 Task: Change  the formatting of the data to Which is Greater than5, In conditional formating, put the option 'Yellow Fill with Drak Yellow Text'add another formatting option Format As Table, insert the option Brown Table style Dark  3 , change the format of Column Width to 18In the sheet   Elevation Sales review   book
Action: Mouse moved to (261, 148)
Screenshot: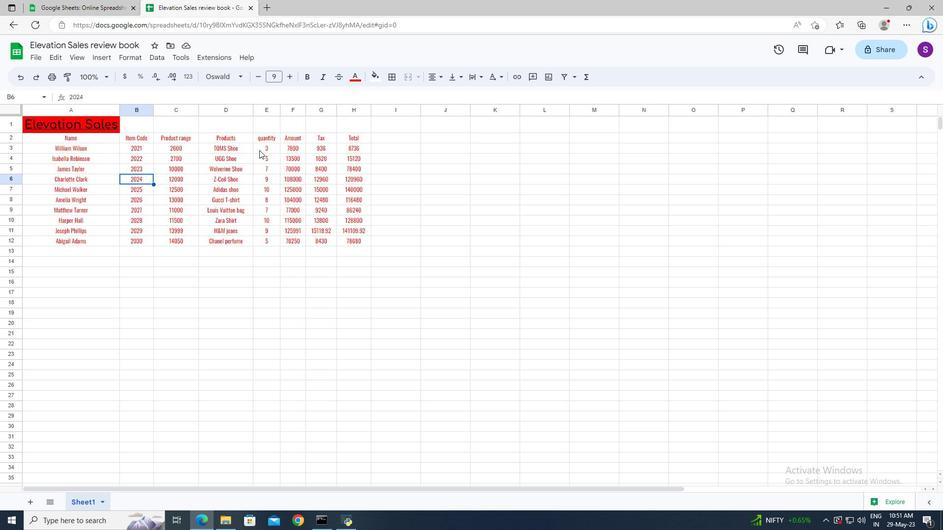 
Action: Mouse pressed left at (261, 148)
Screenshot: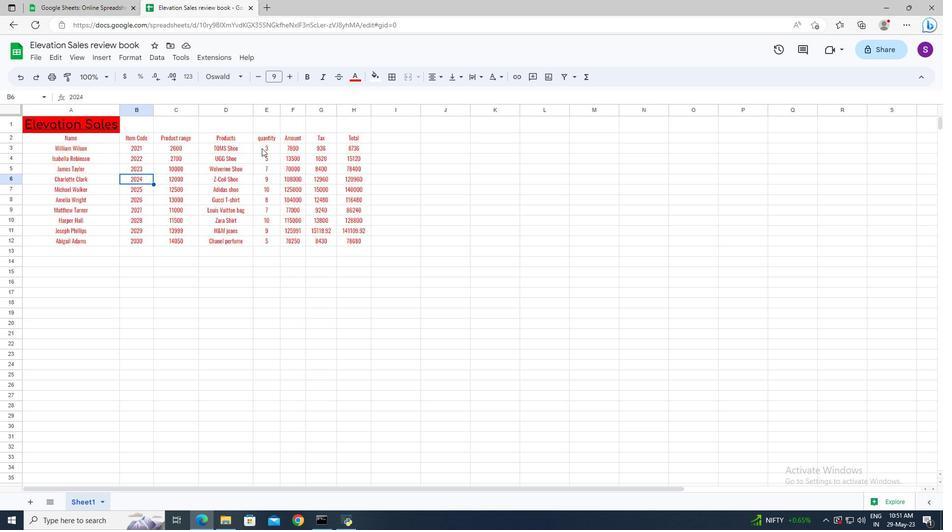 
Action: Mouse moved to (261, 147)
Screenshot: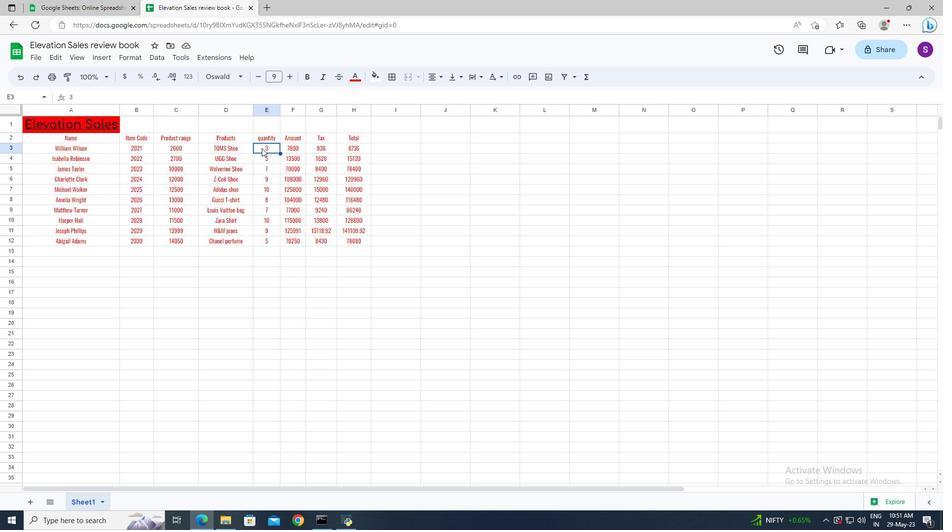 
Action: Key pressed <Key.shift><Key.down>
Screenshot: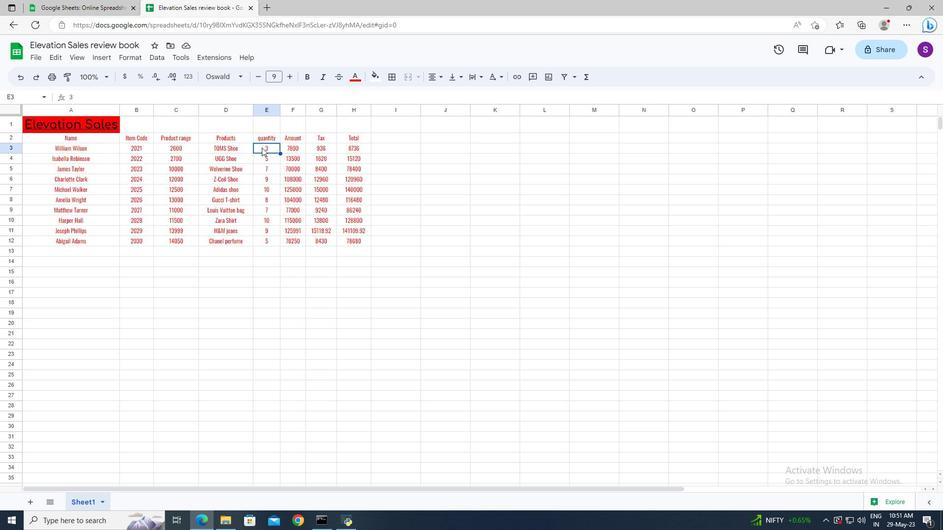 
Action: Mouse moved to (136, 58)
Screenshot: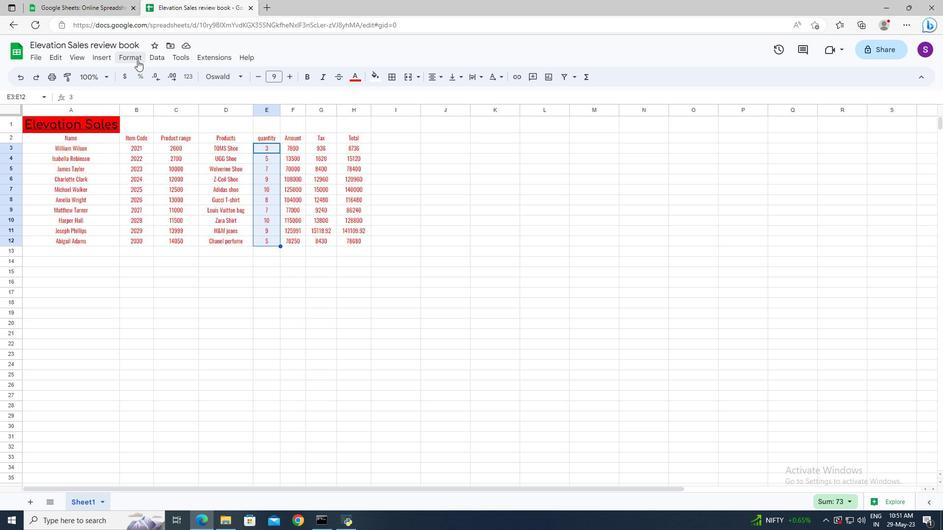 
Action: Mouse pressed left at (136, 58)
Screenshot: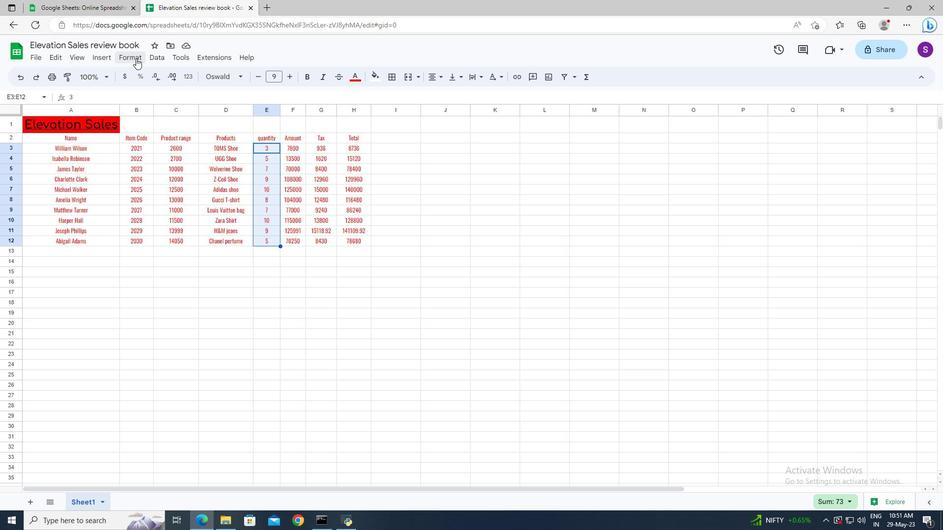 
Action: Mouse moved to (164, 222)
Screenshot: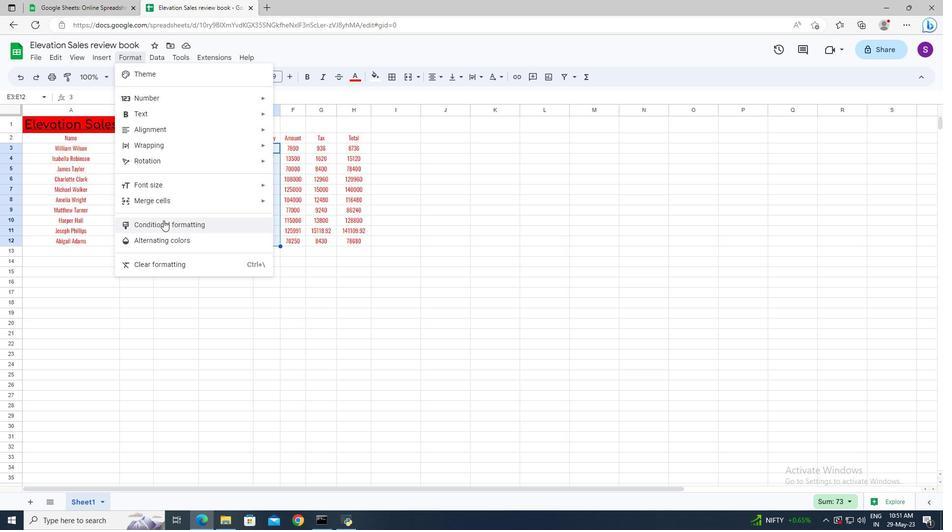 
Action: Mouse pressed left at (164, 222)
Screenshot: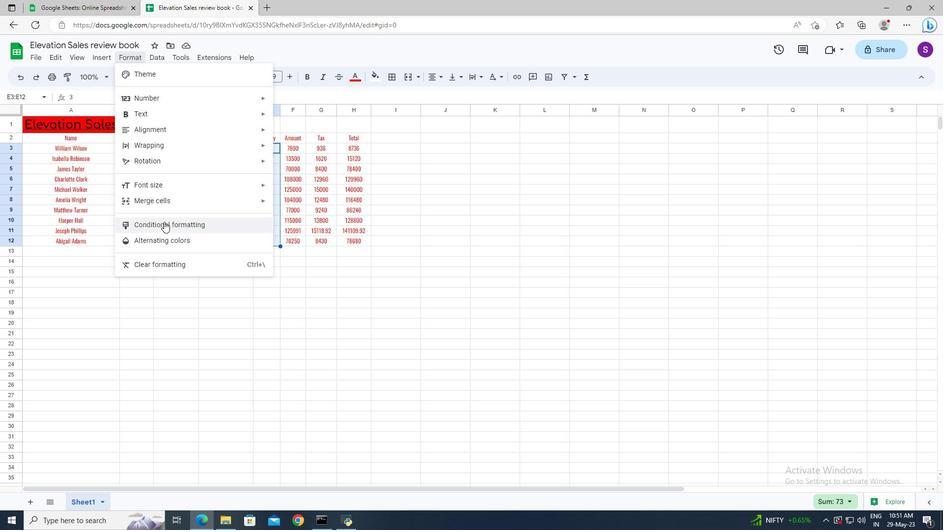 
Action: Mouse moved to (817, 212)
Screenshot: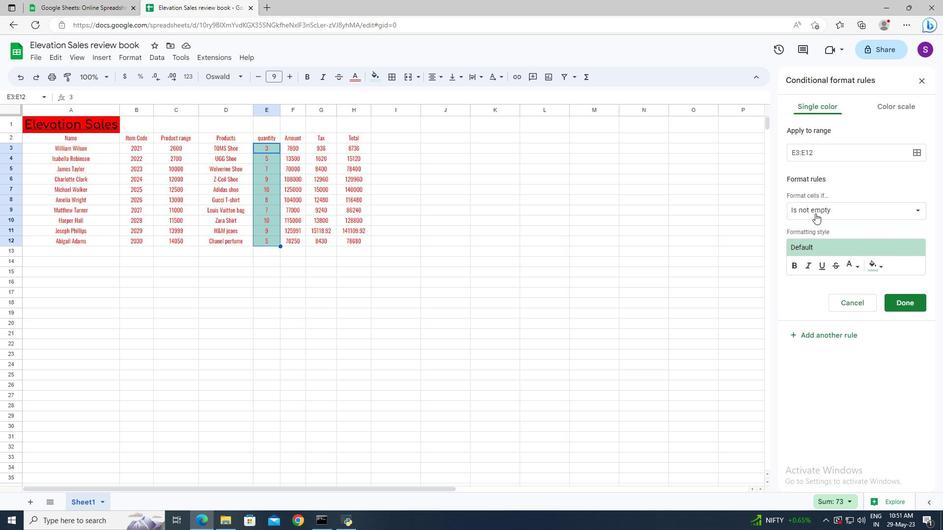 
Action: Mouse pressed left at (817, 212)
Screenshot: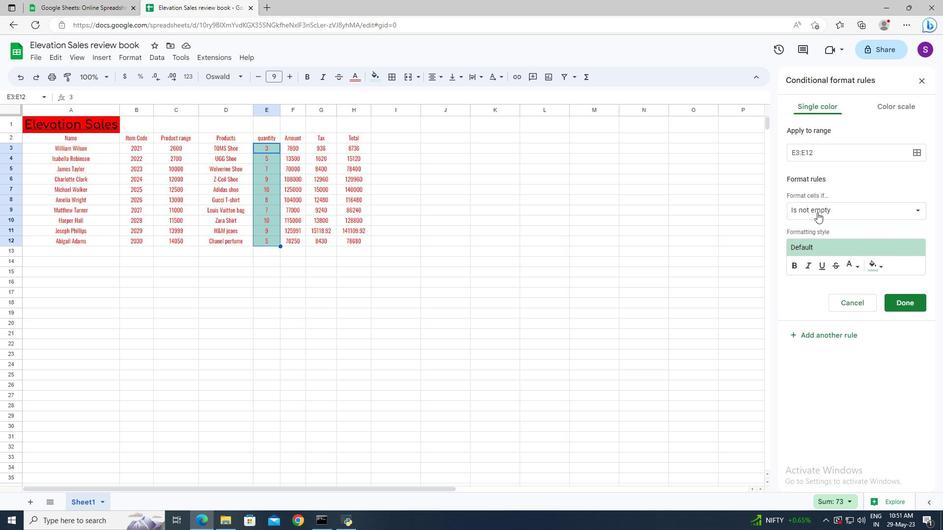 
Action: Mouse moved to (835, 367)
Screenshot: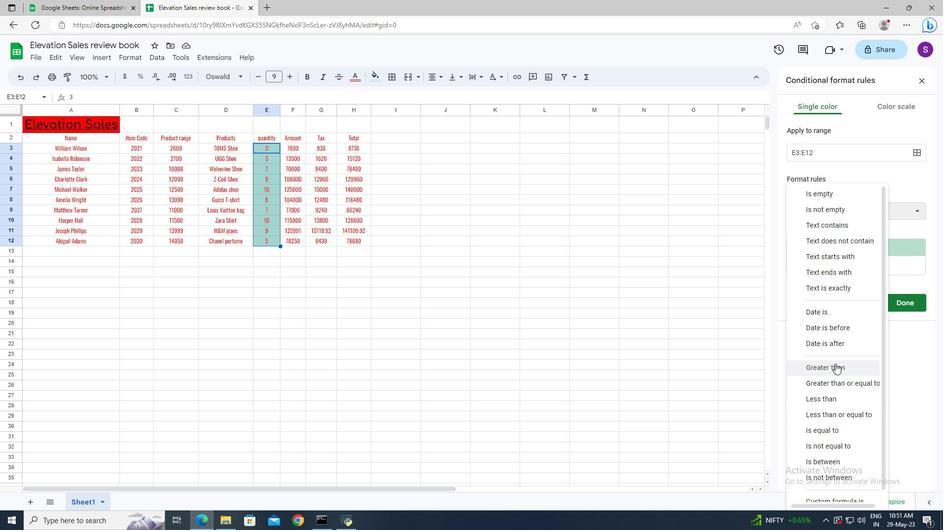 
Action: Mouse pressed left at (835, 367)
Screenshot: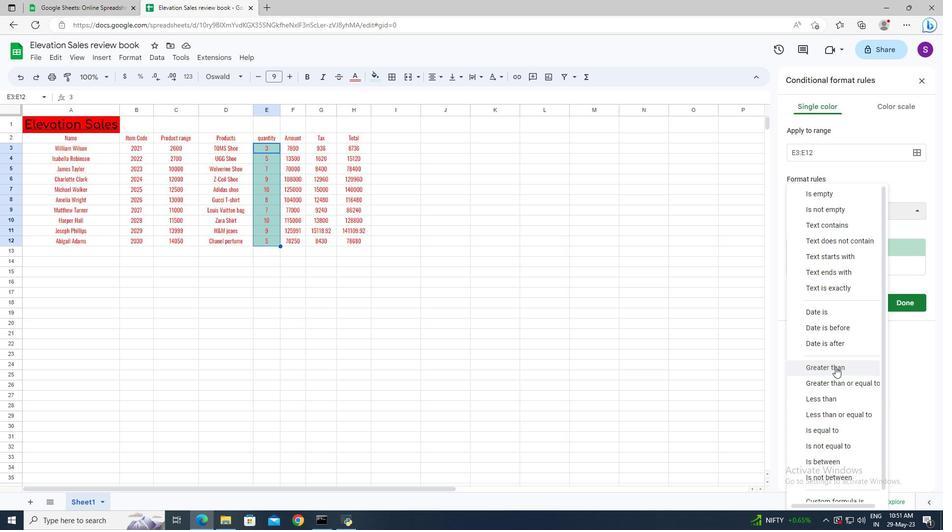 
Action: Mouse moved to (831, 238)
Screenshot: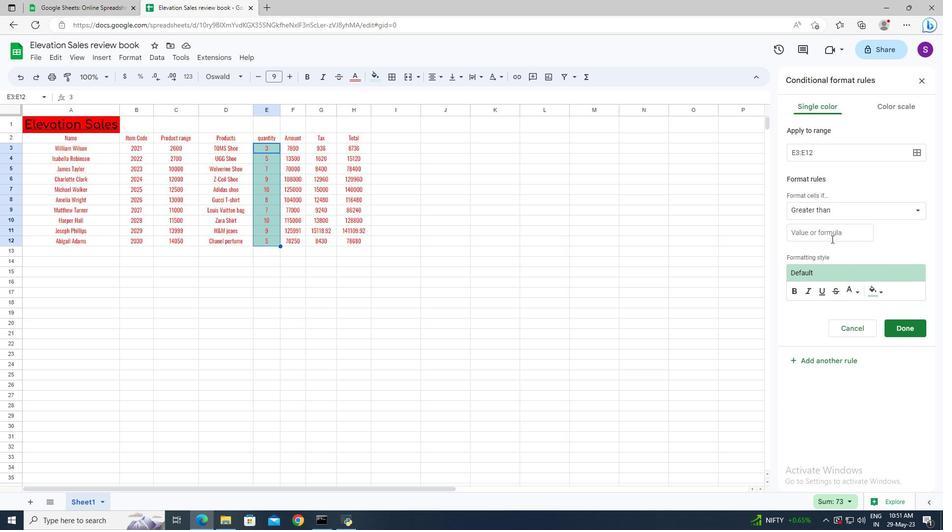 
Action: Mouse pressed left at (831, 238)
Screenshot: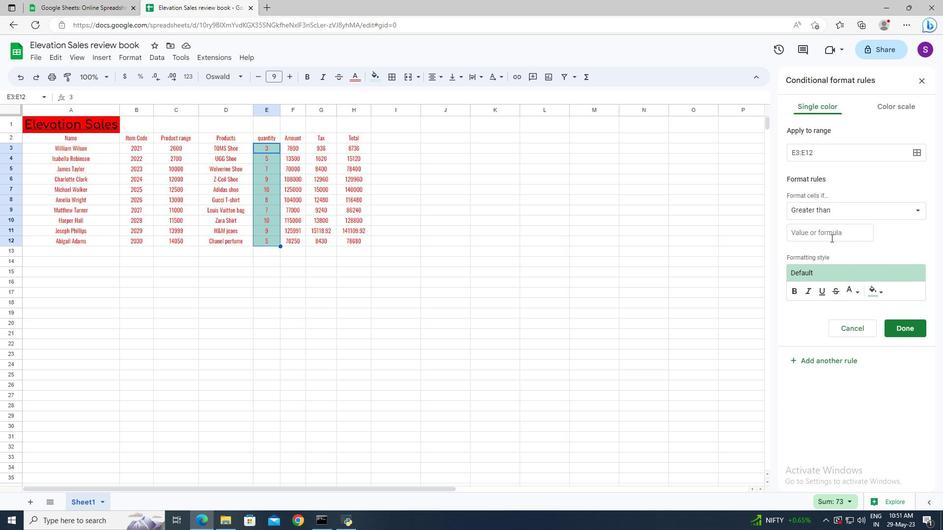 
Action: Key pressed 5
Screenshot: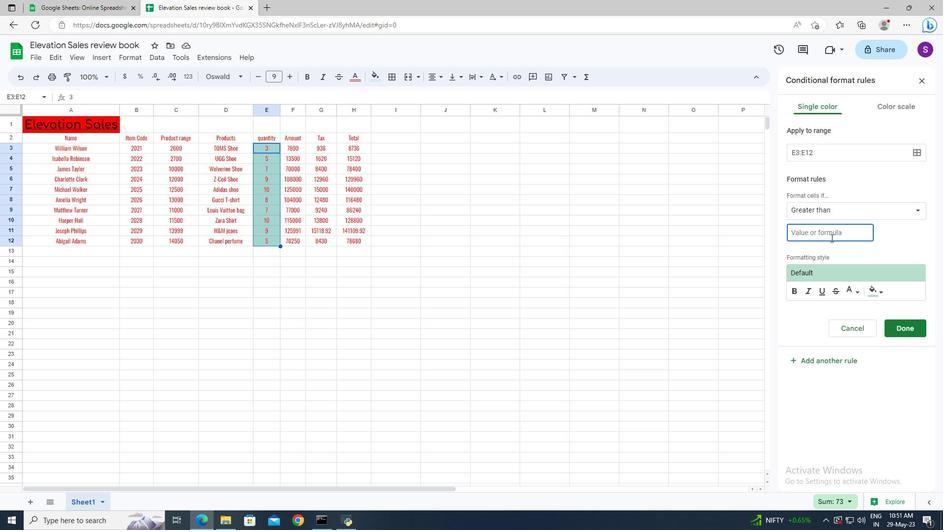 
Action: Mouse moved to (855, 290)
Screenshot: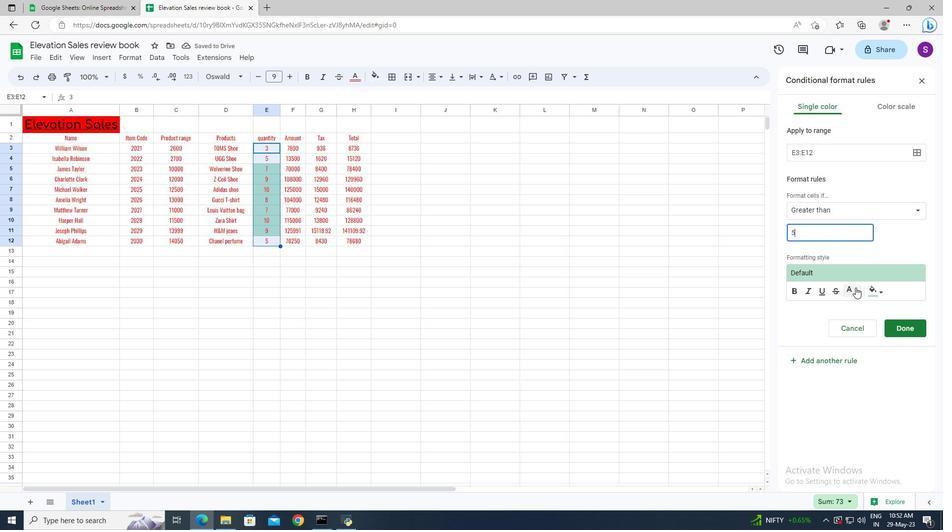 
Action: Mouse pressed left at (855, 290)
Screenshot: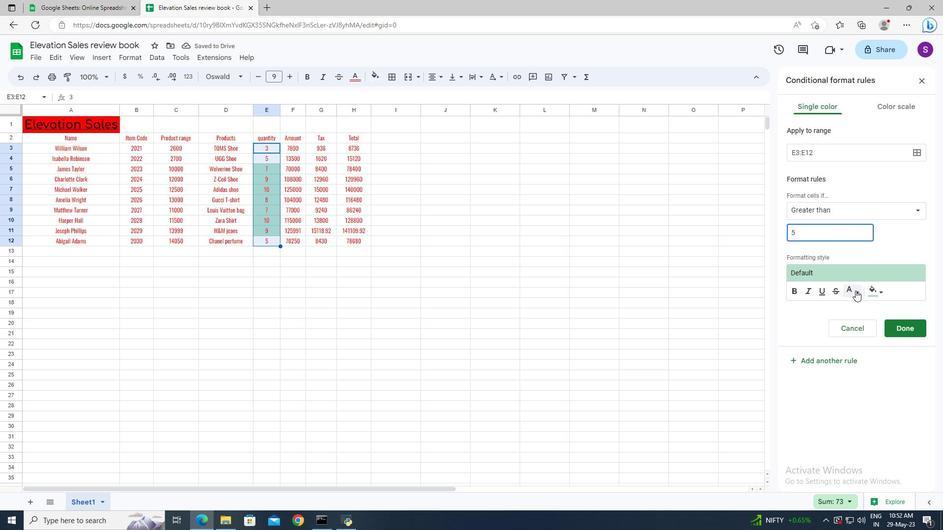 
Action: Mouse moved to (785, 335)
Screenshot: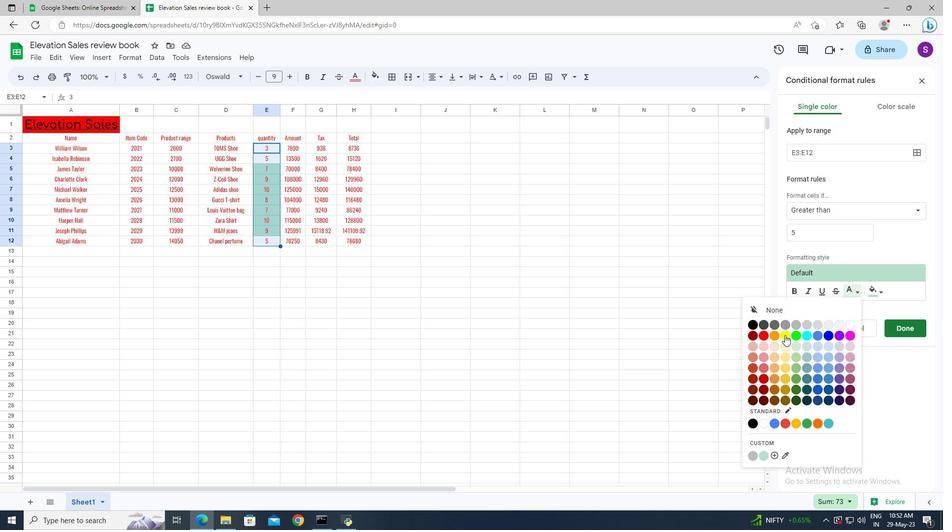 
Action: Mouse pressed left at (785, 335)
Screenshot: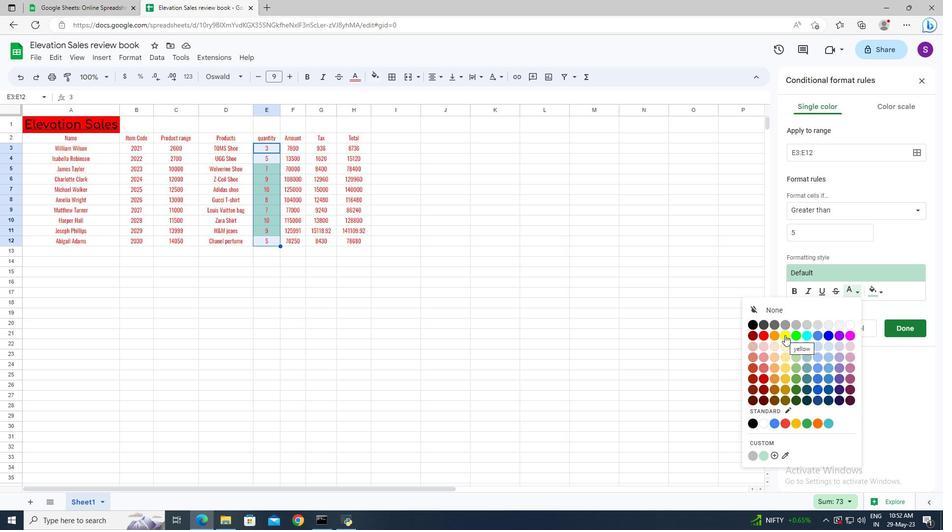 
Action: Mouse moved to (875, 293)
Screenshot: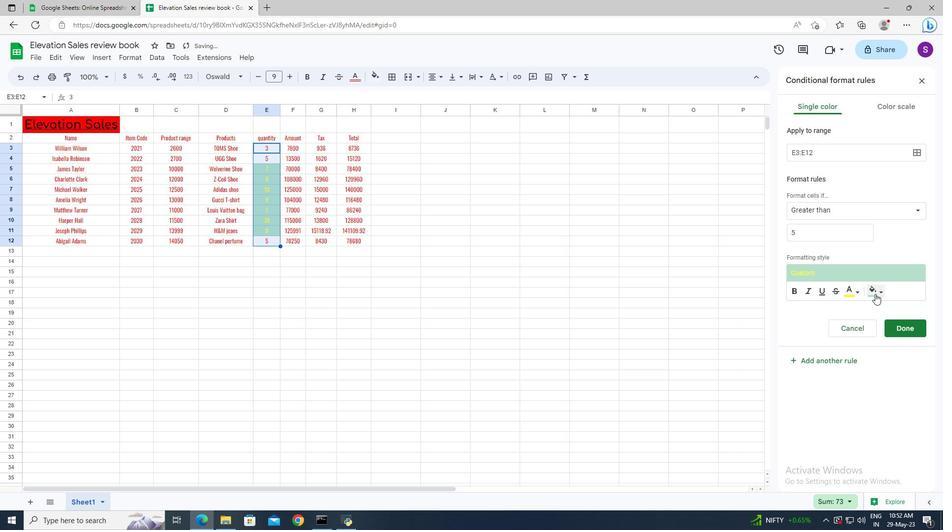 
Action: Mouse pressed left at (875, 293)
Screenshot: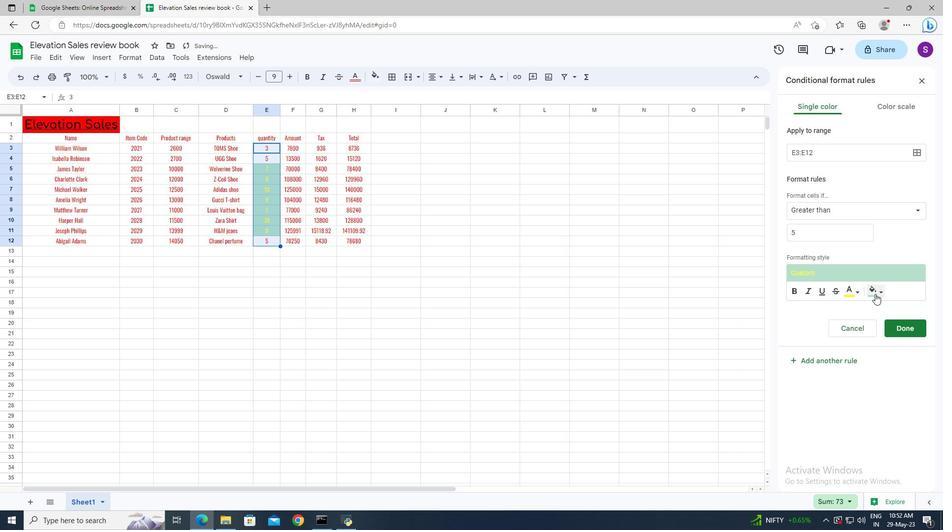 
Action: Mouse moved to (808, 392)
Screenshot: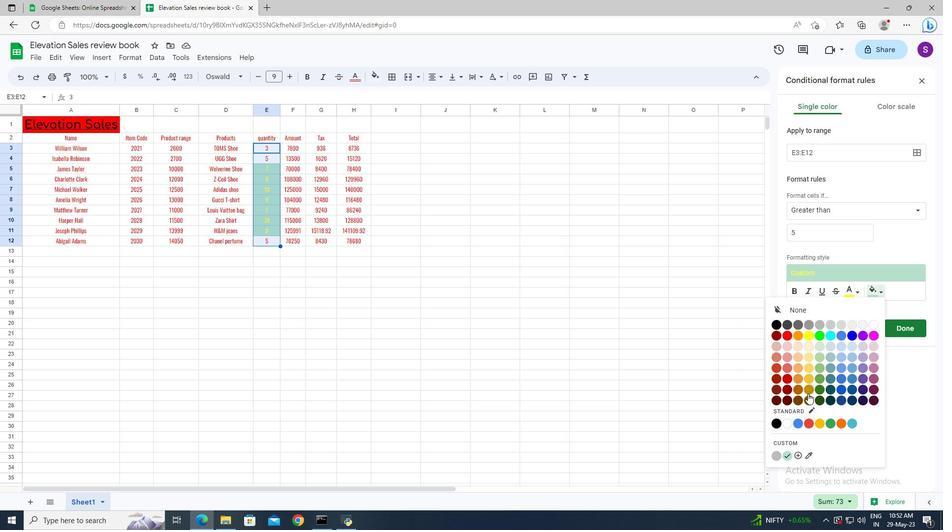 
Action: Mouse pressed left at (808, 392)
Screenshot: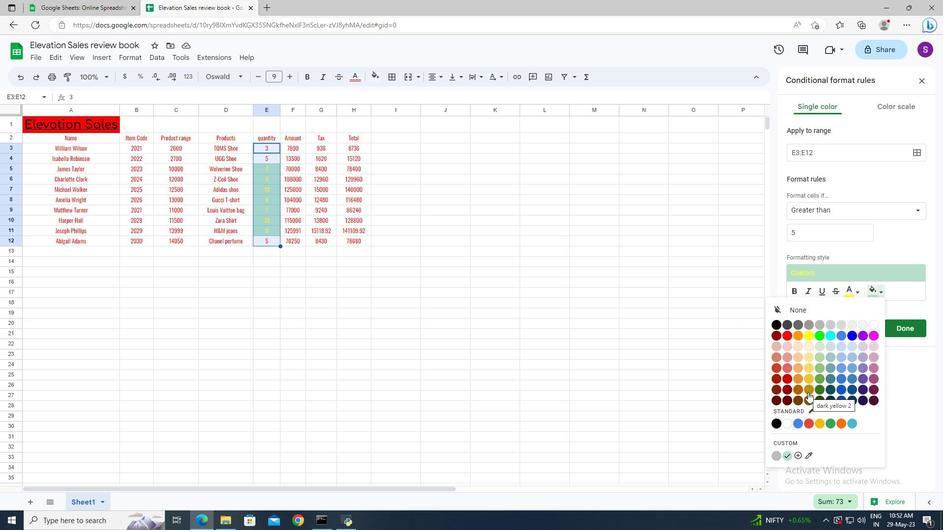 
Action: Mouse moved to (907, 333)
Screenshot: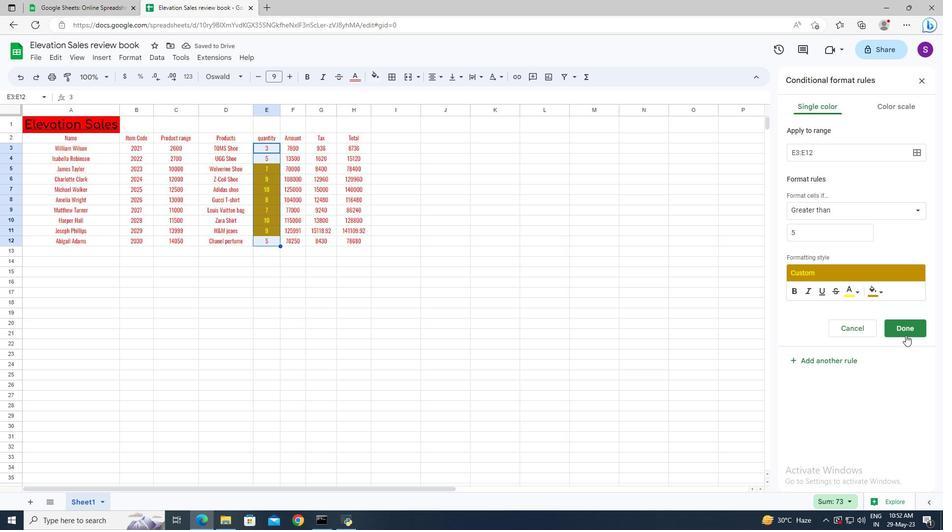 
Action: Mouse pressed left at (907, 333)
Screenshot: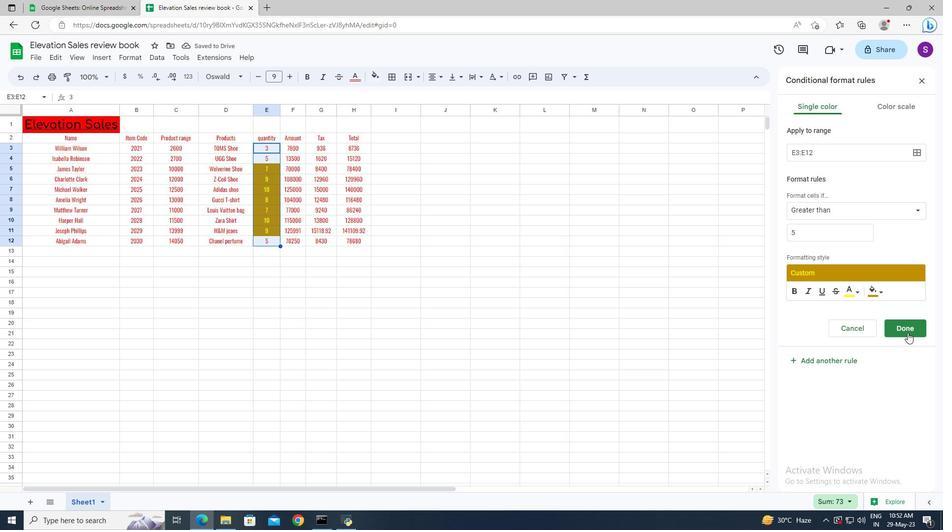 
Action: Mouse moved to (112, 140)
Screenshot: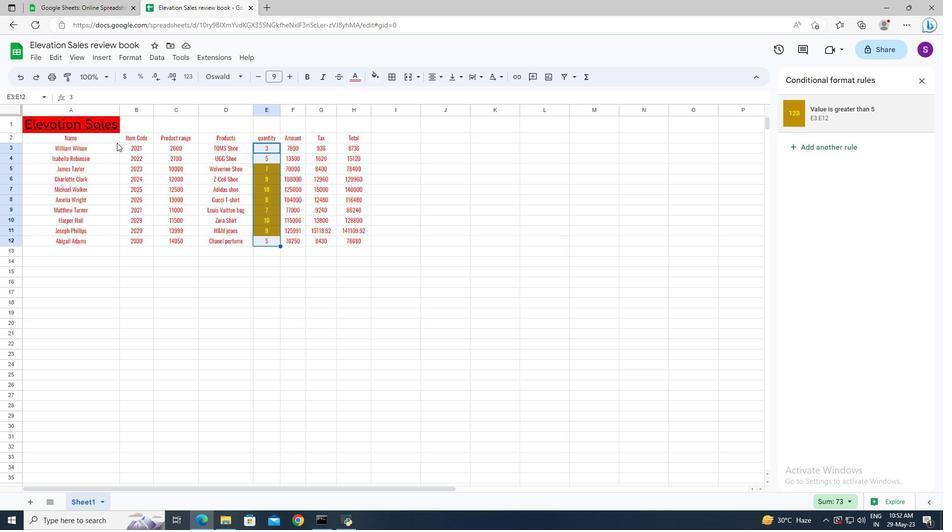 
Action: Mouse pressed left at (112, 140)
Screenshot: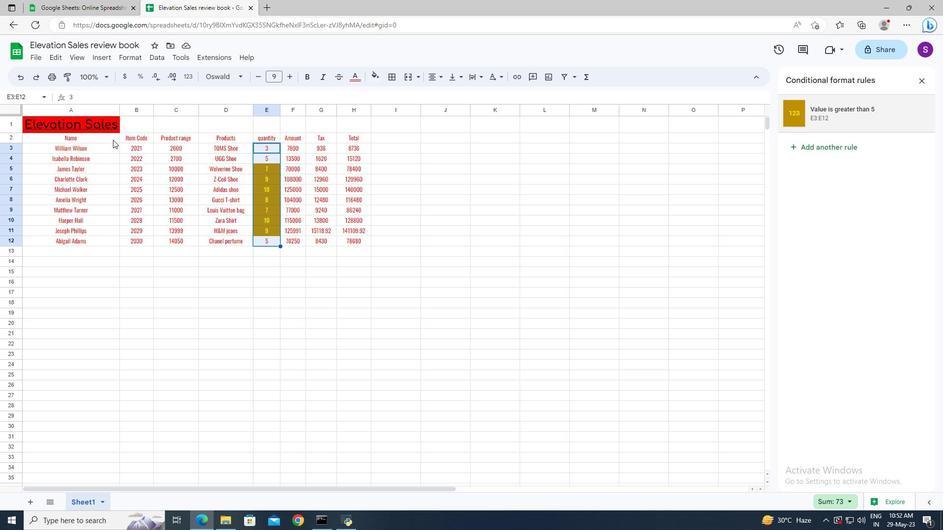 
Action: Key pressed <Key.shift><Key.down><Key.right>
Screenshot: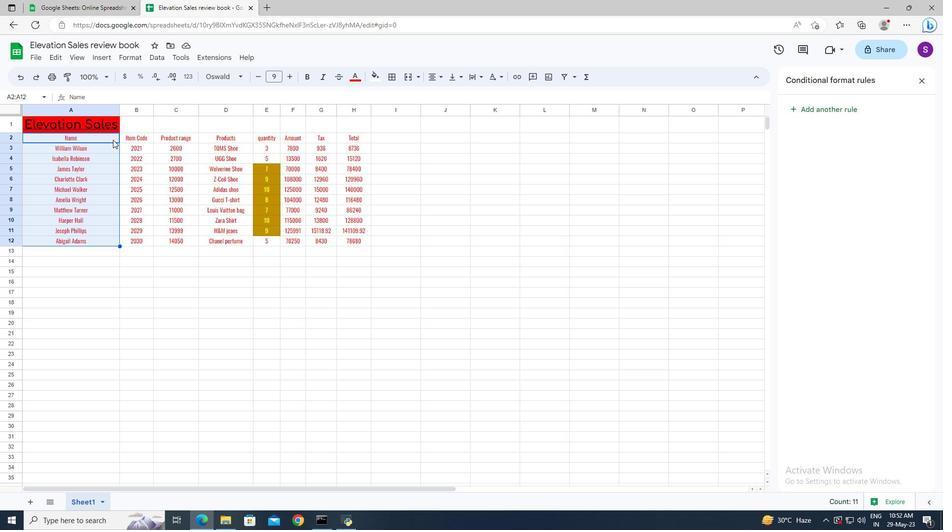 
Action: Mouse moved to (133, 59)
Screenshot: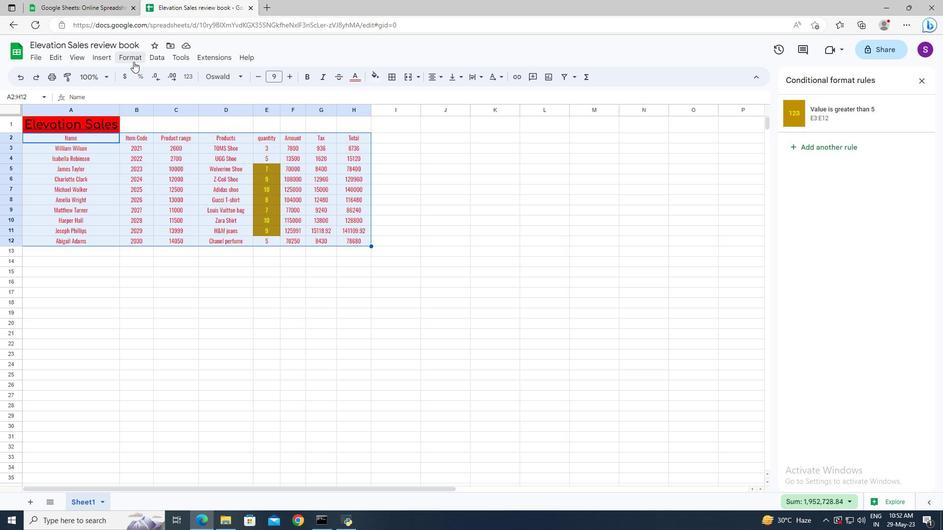 
Action: Mouse pressed left at (133, 59)
Screenshot: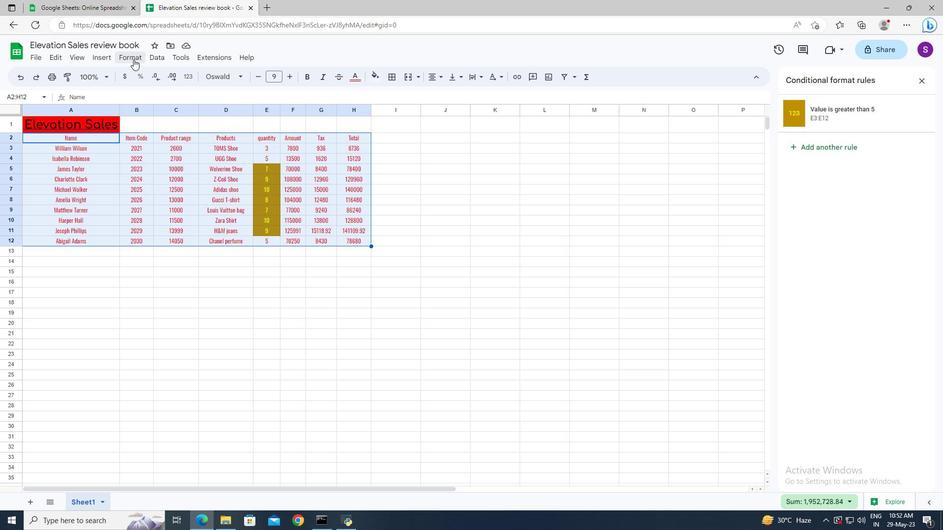 
Action: Mouse moved to (151, 241)
Screenshot: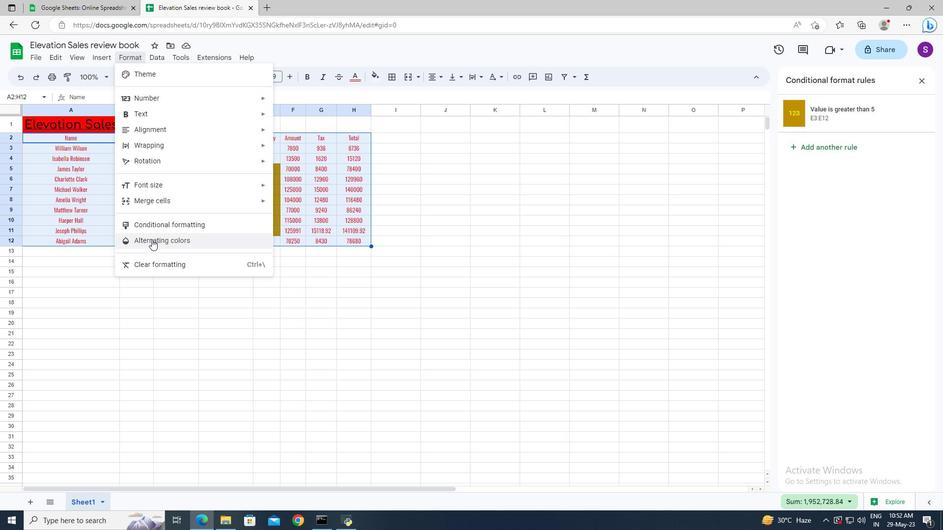 
Action: Mouse pressed left at (151, 241)
Screenshot: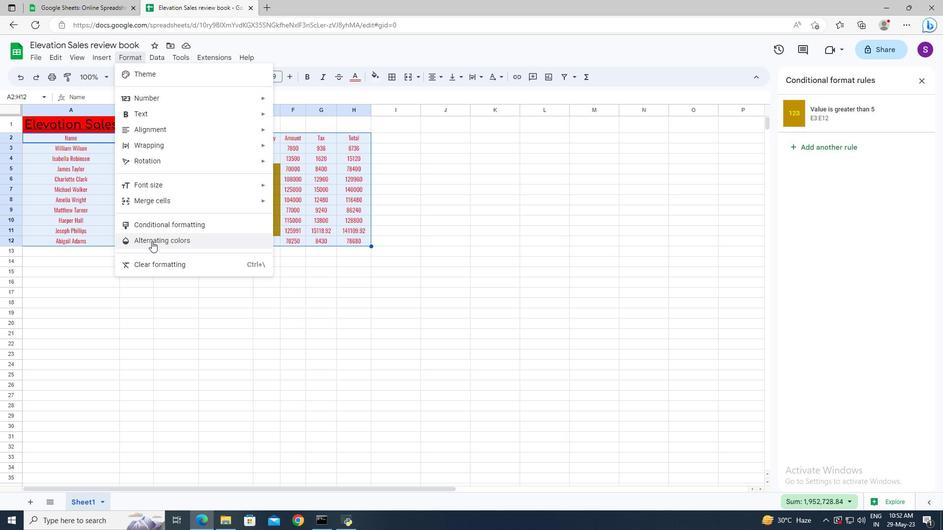 
Action: Mouse moved to (836, 227)
Screenshot: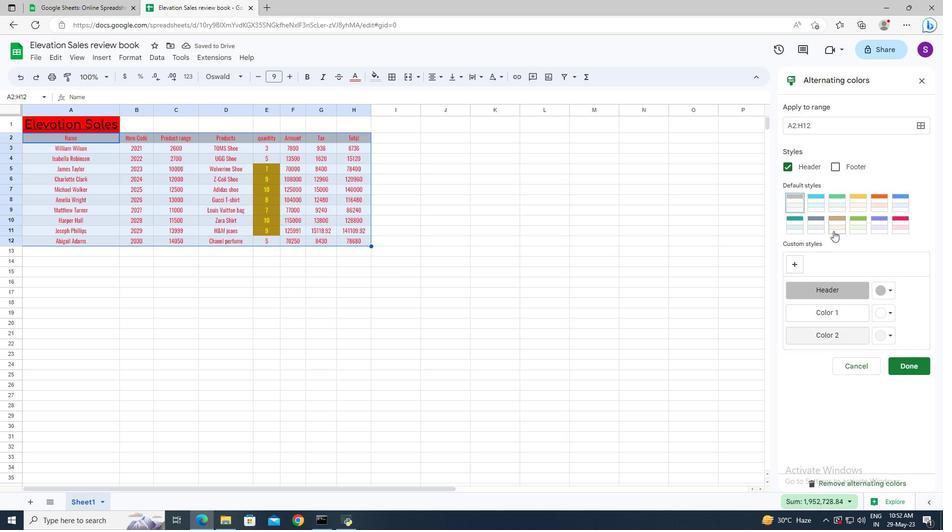 
Action: Mouse pressed left at (836, 227)
Screenshot: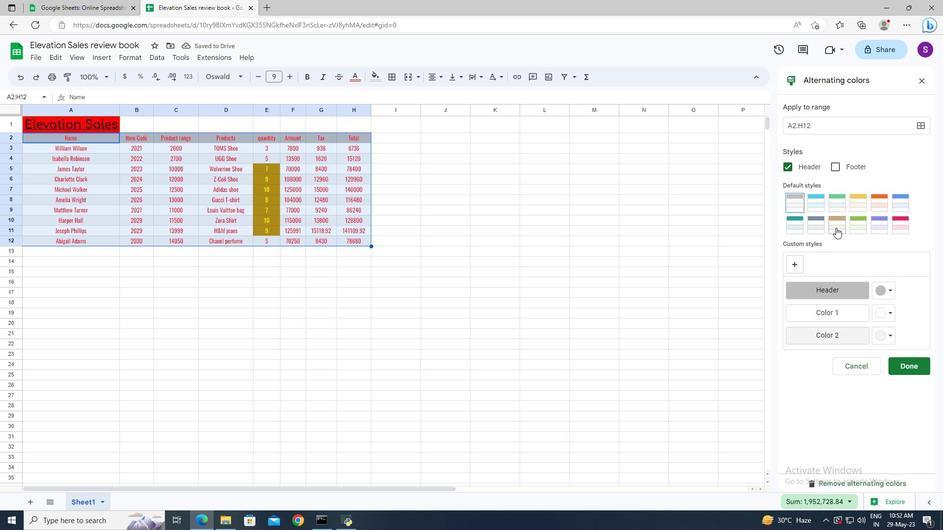 
Action: Mouse moved to (901, 365)
Screenshot: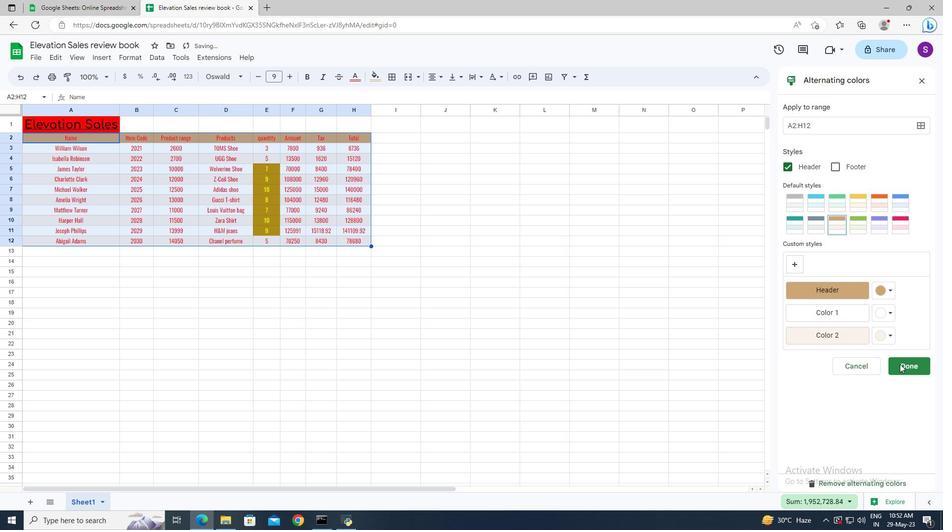 
Action: Mouse pressed left at (901, 365)
Screenshot: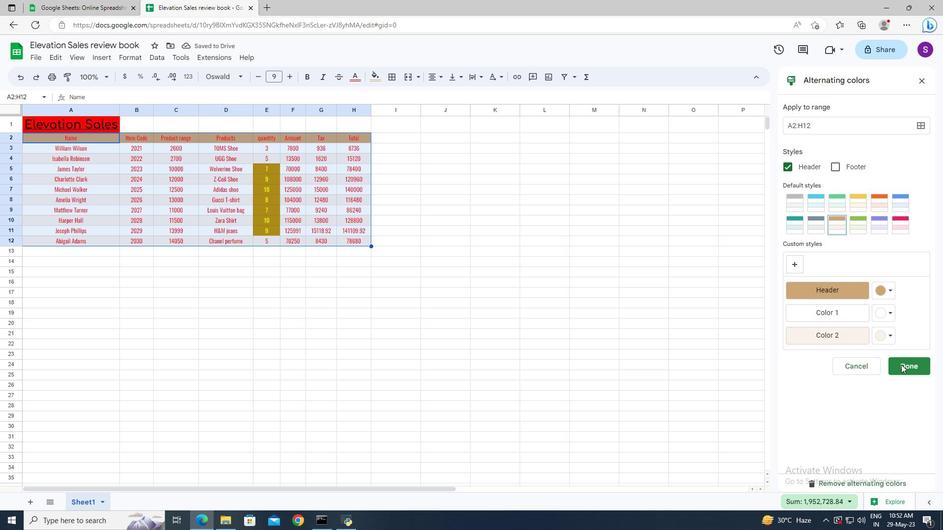 
Action: Mouse moved to (921, 82)
Screenshot: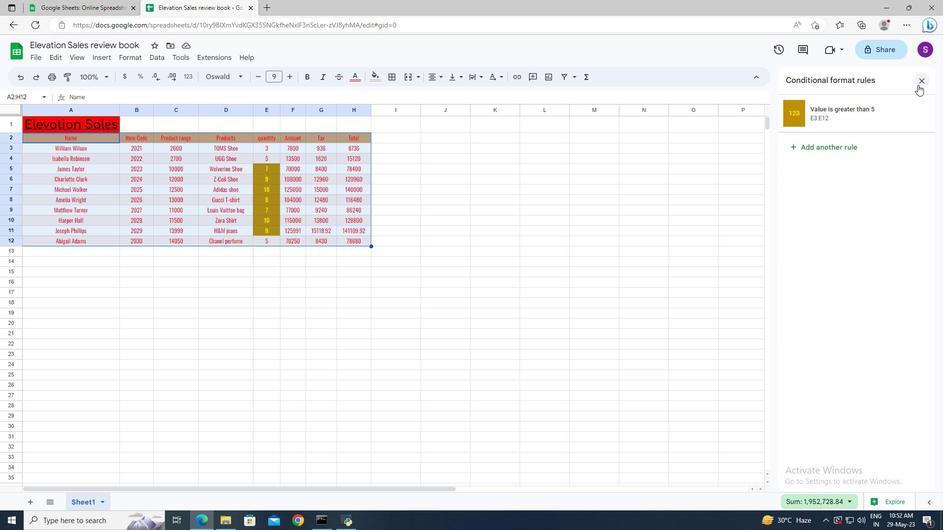 
Action: Mouse pressed left at (921, 82)
Screenshot: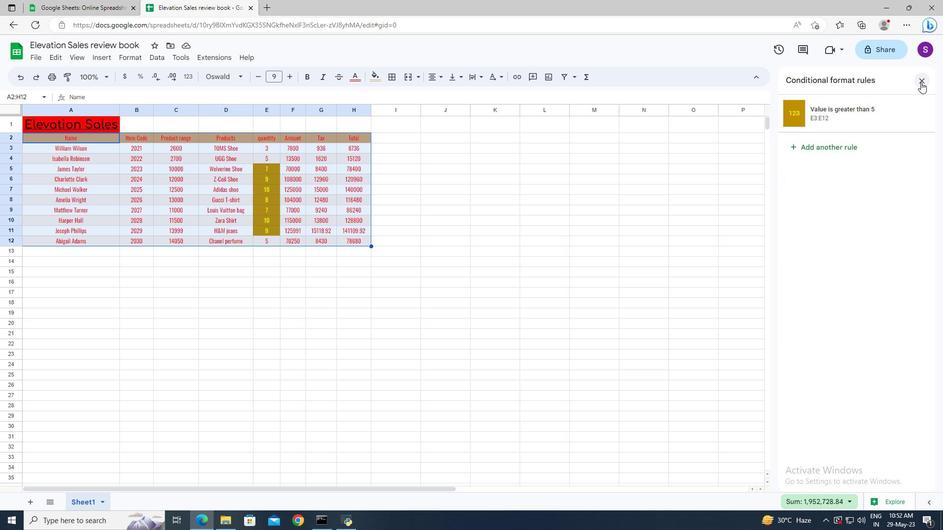 
Action: Mouse moved to (119, 109)
Screenshot: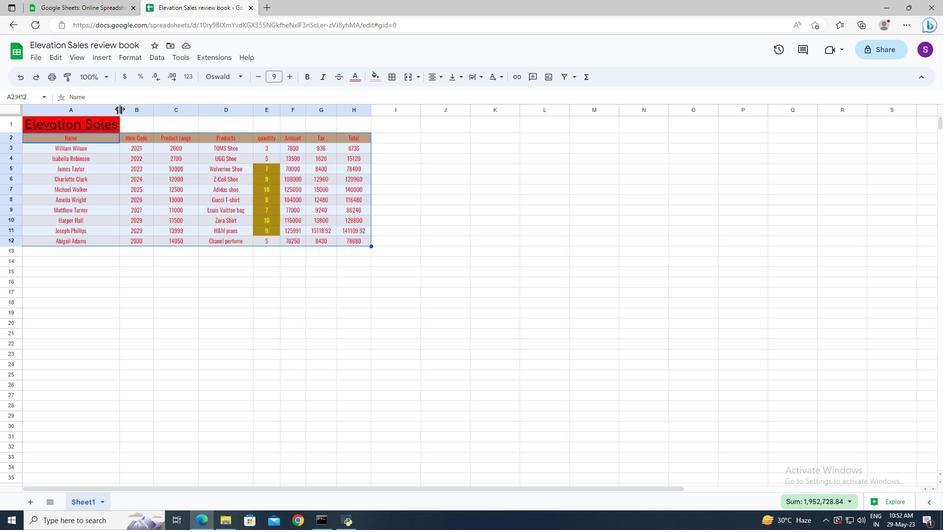 
Action: Mouse pressed right at (119, 109)
Screenshot: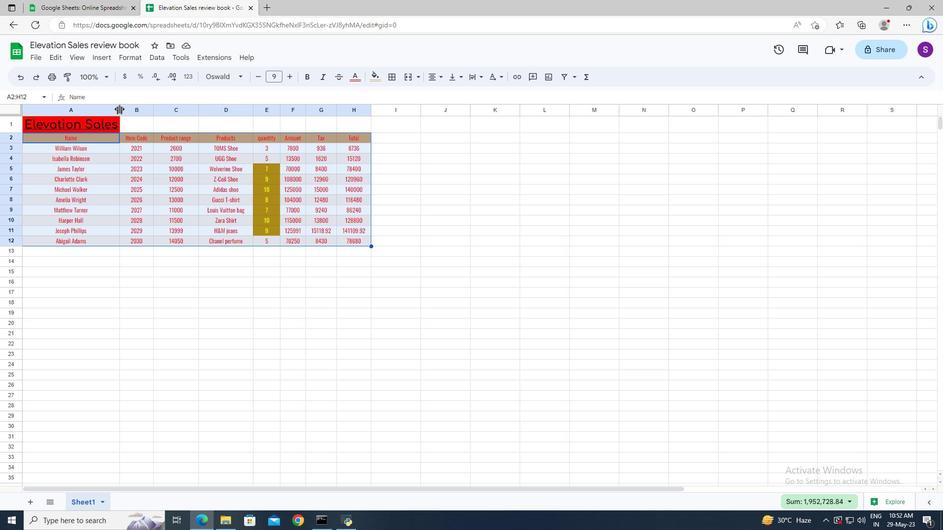 
Action: Mouse moved to (89, 128)
Screenshot: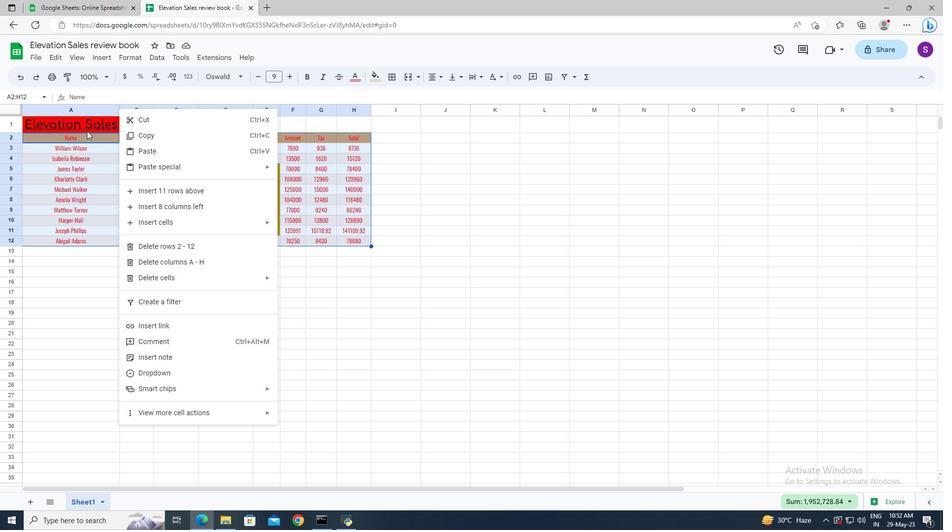
Action: Mouse pressed left at (89, 128)
Screenshot: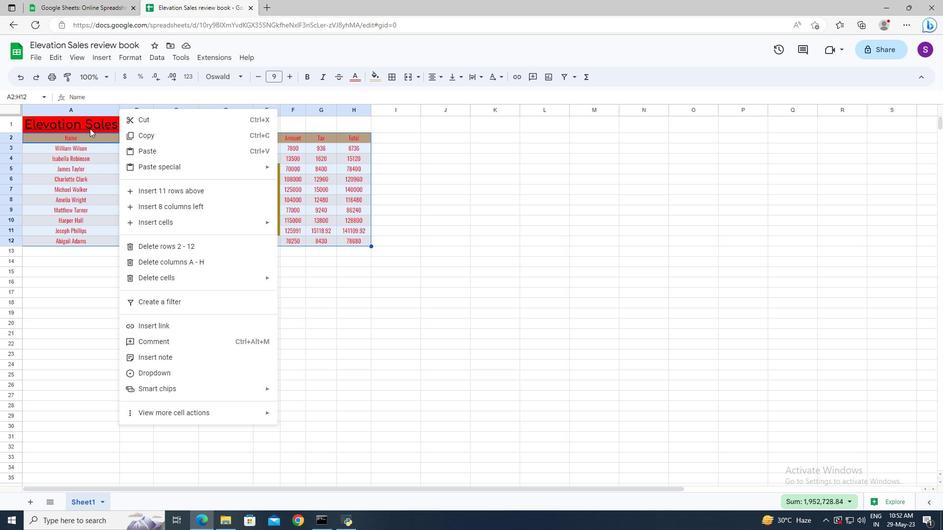 
Action: Mouse moved to (86, 126)
Screenshot: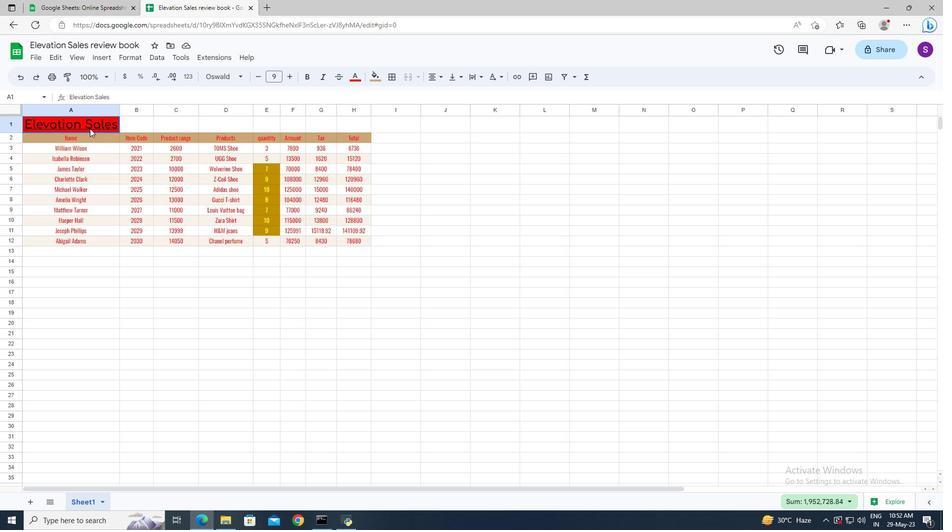 
Action: Key pressed ctrl+A
Screenshot: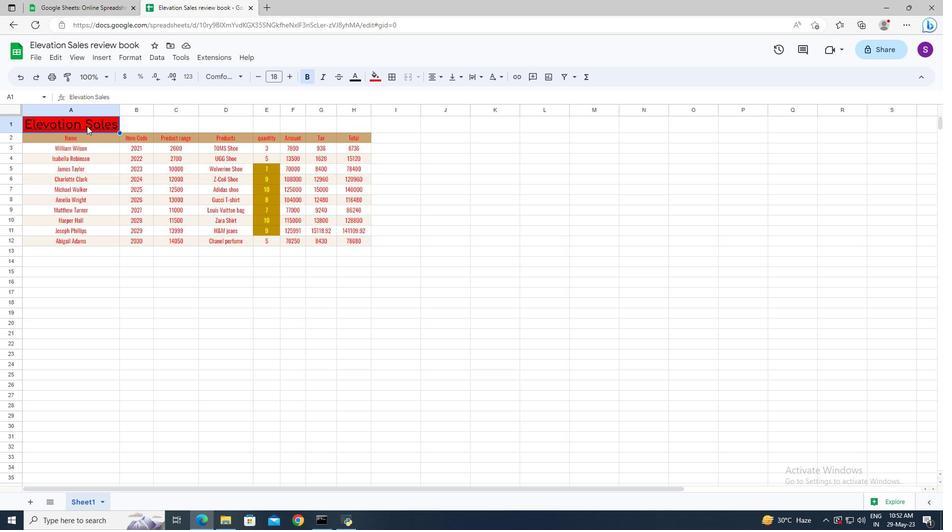 
Action: Mouse moved to (94, 111)
Screenshot: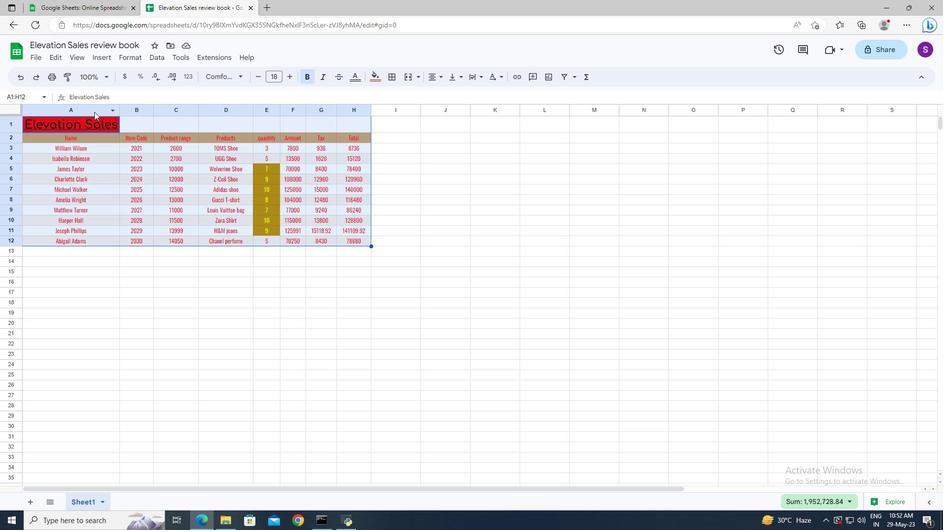 
Action: Mouse pressed right at (94, 111)
Screenshot: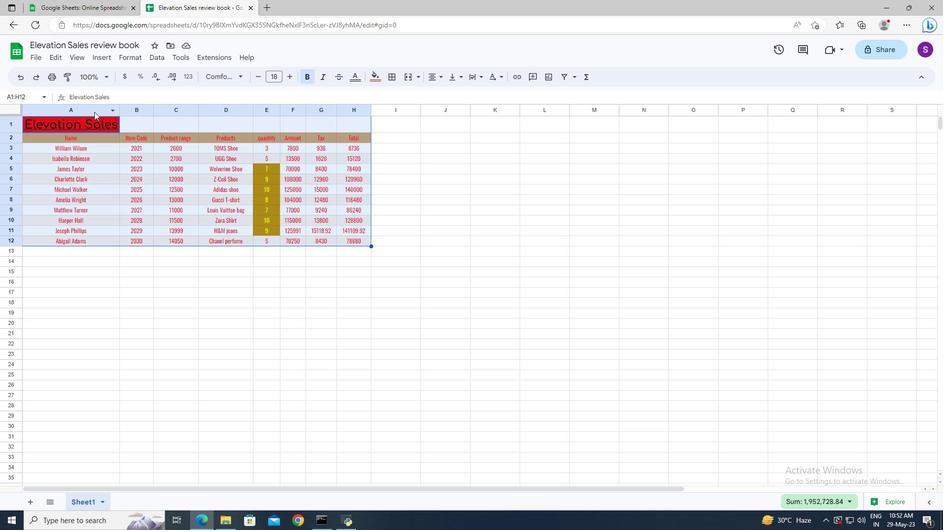 
Action: Mouse moved to (140, 277)
Screenshot: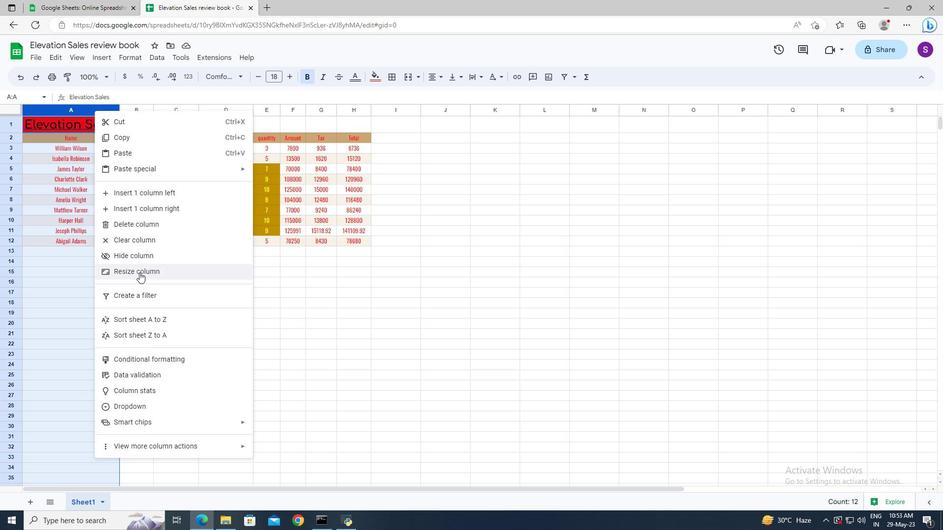 
Action: Mouse pressed left at (140, 277)
Screenshot: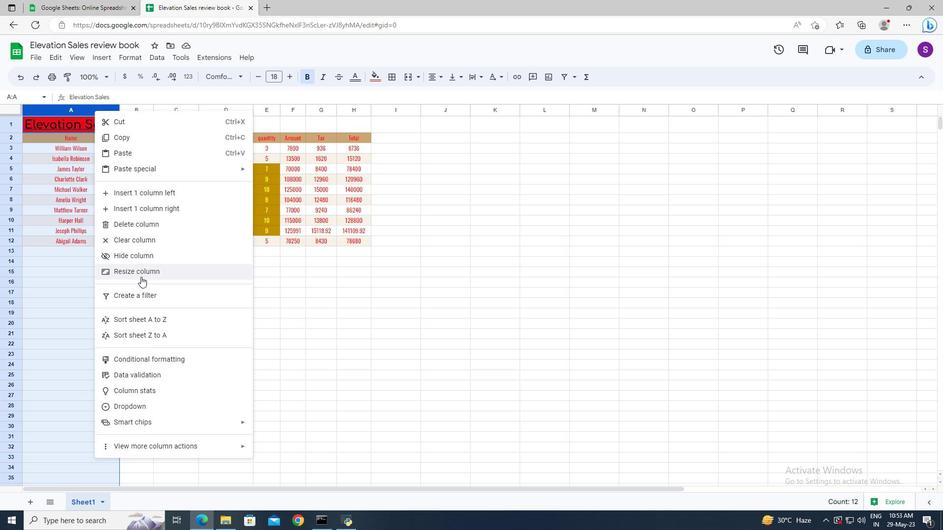 
Action: Mouse moved to (432, 263)
Screenshot: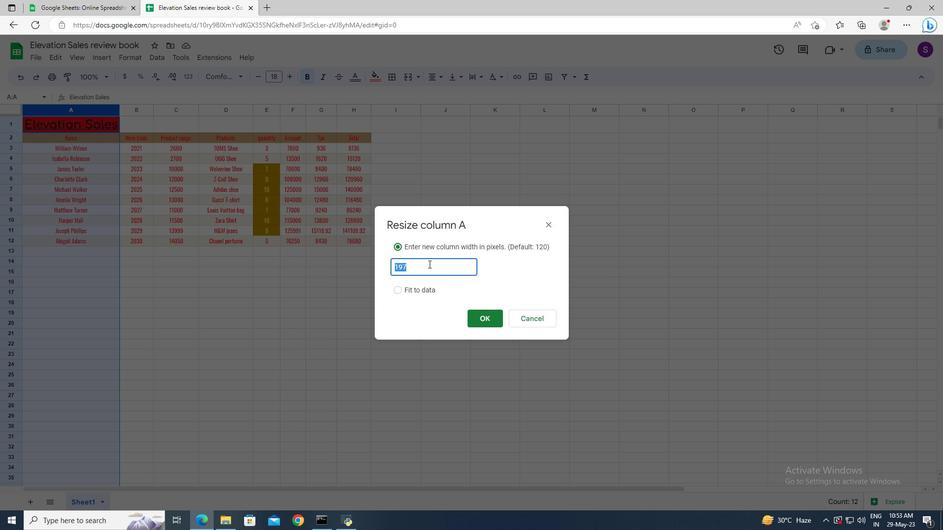 
Action: Key pressed 15
Screenshot: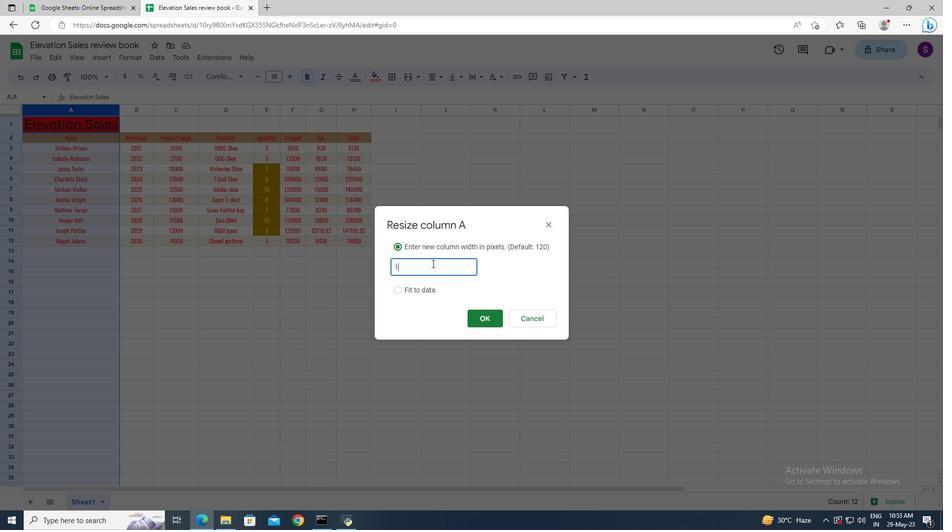 
Action: Mouse moved to (475, 325)
Screenshot: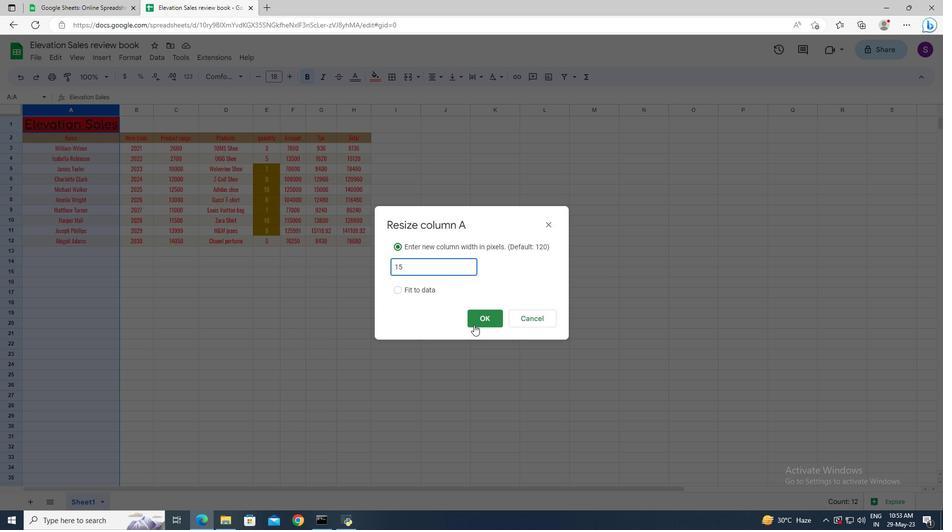 
Action: Mouse pressed left at (475, 325)
Screenshot: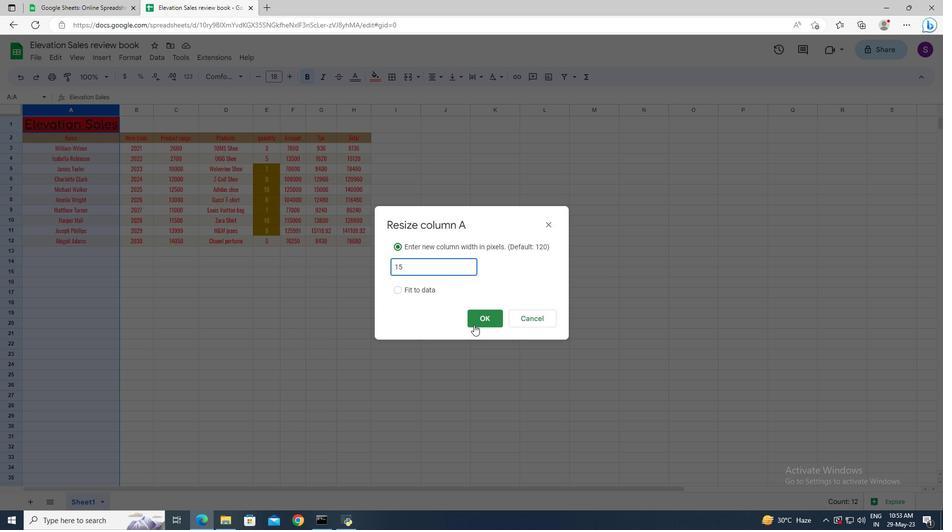 
